 Task: Learn more about a sales navigator core.
Action: Mouse moved to (658, 88)
Screenshot: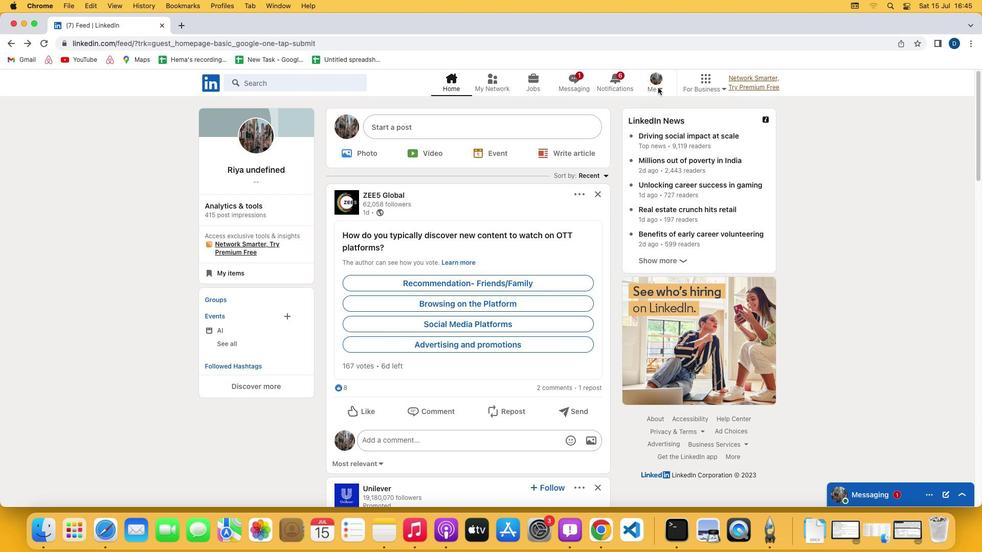 
Action: Mouse pressed left at (658, 88)
Screenshot: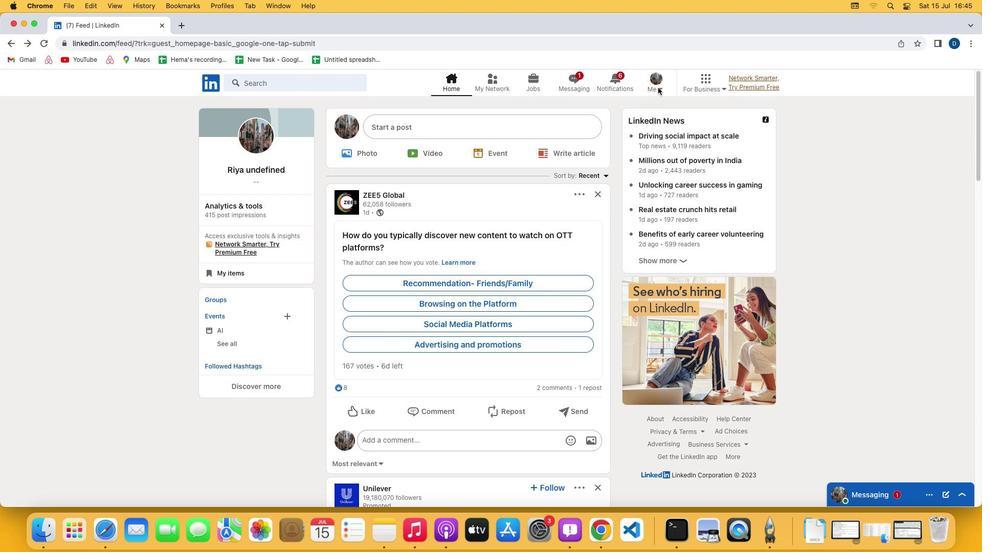 
Action: Mouse pressed left at (658, 88)
Screenshot: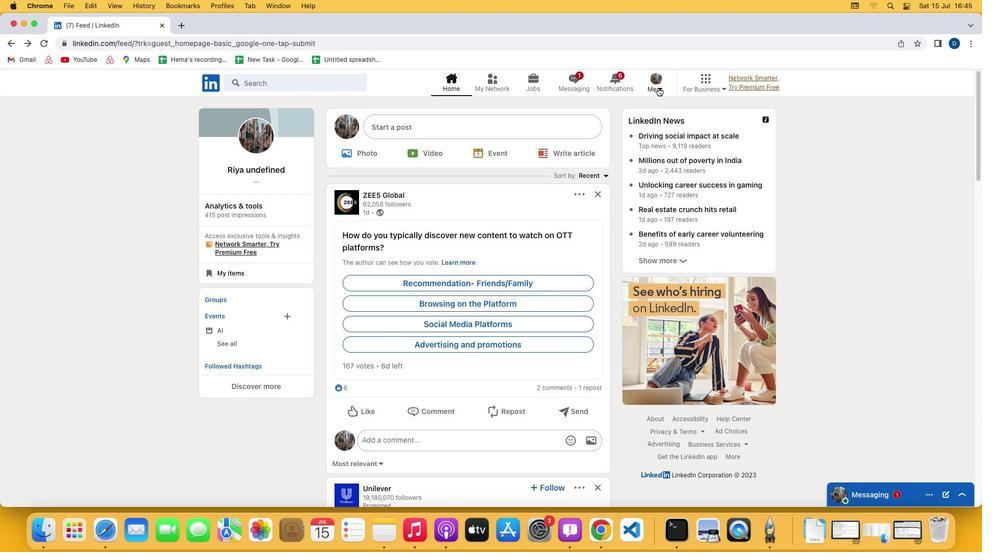 
Action: Mouse moved to (589, 192)
Screenshot: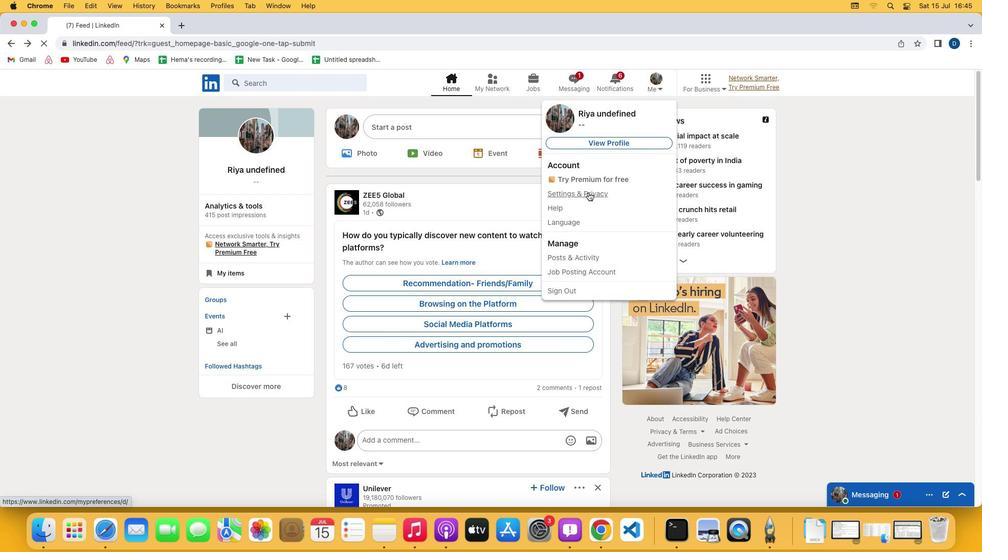 
Action: Mouse pressed left at (589, 192)
Screenshot: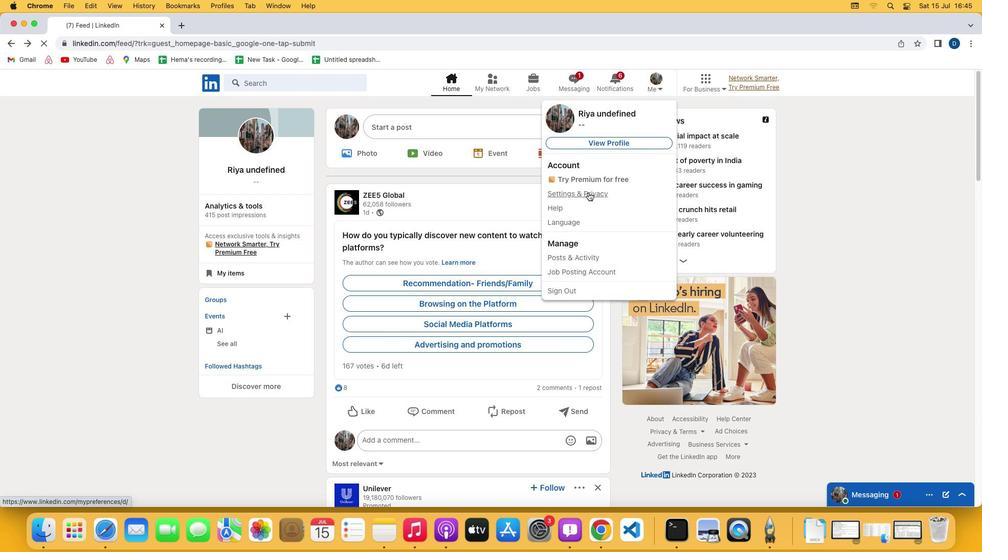 
Action: Mouse moved to (509, 303)
Screenshot: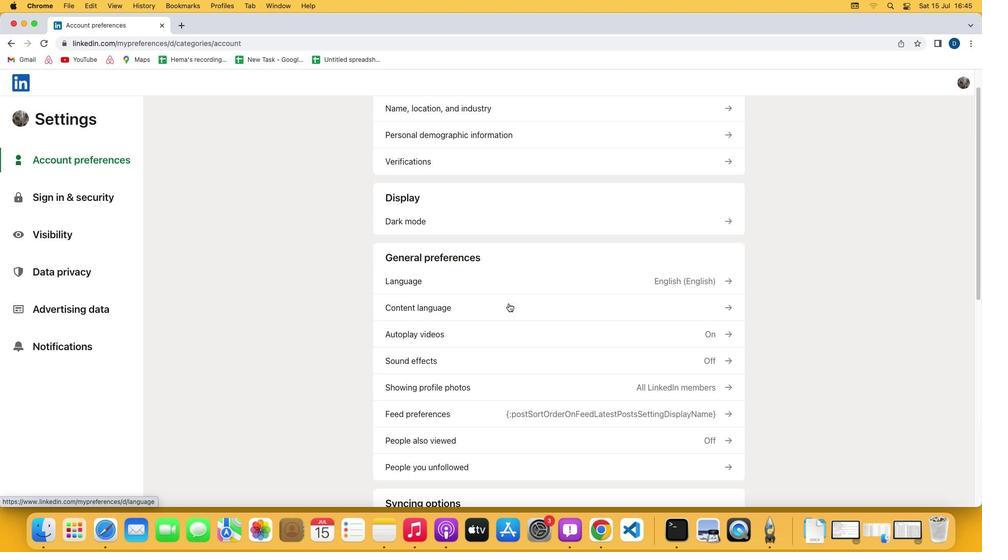 
Action: Mouse scrolled (509, 303) with delta (0, 0)
Screenshot: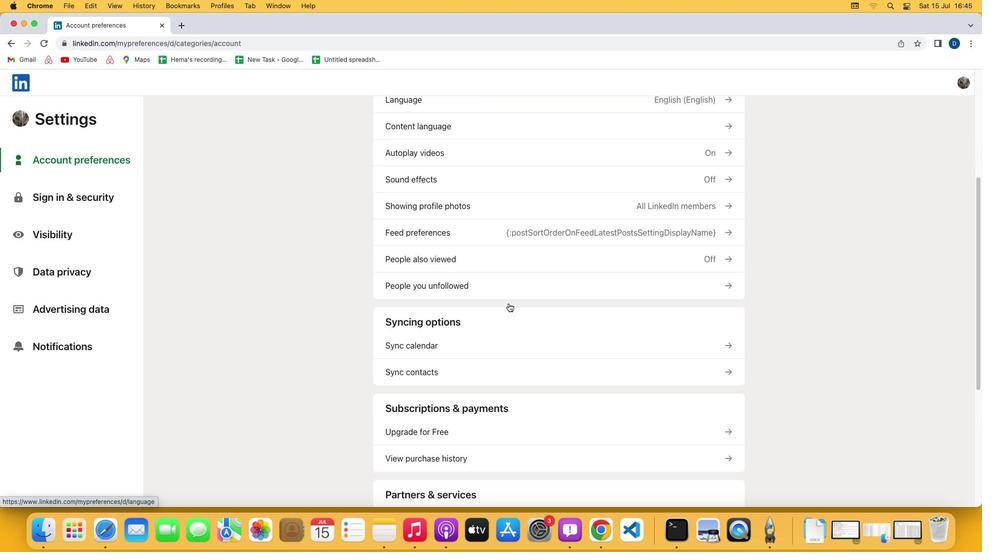 
Action: Mouse scrolled (509, 303) with delta (0, 0)
Screenshot: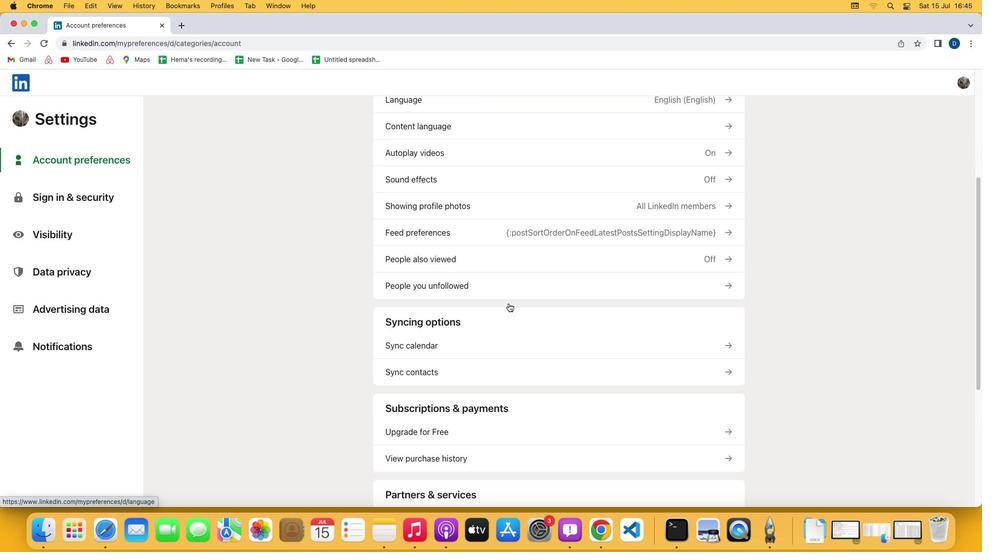 
Action: Mouse scrolled (509, 303) with delta (0, -1)
Screenshot: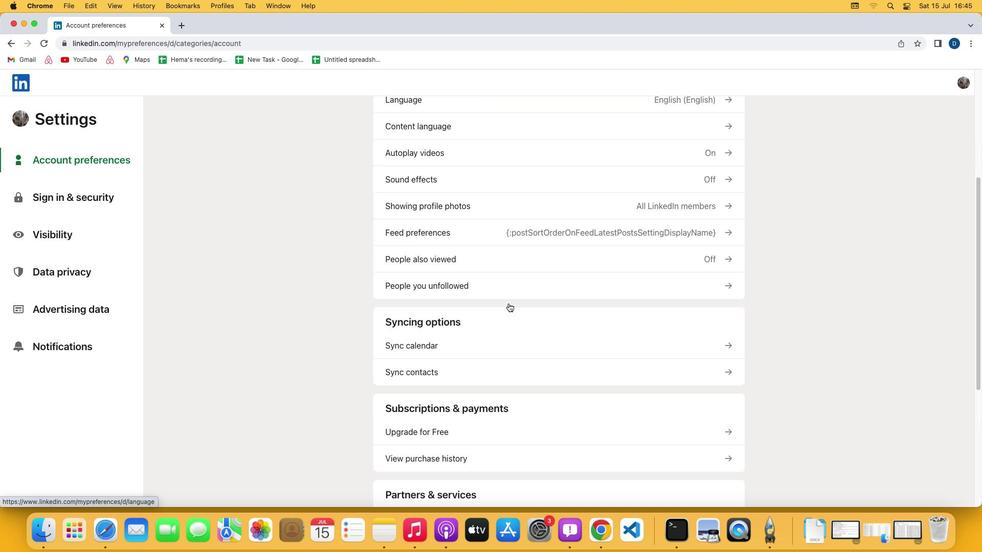 
Action: Mouse scrolled (509, 303) with delta (0, -2)
Screenshot: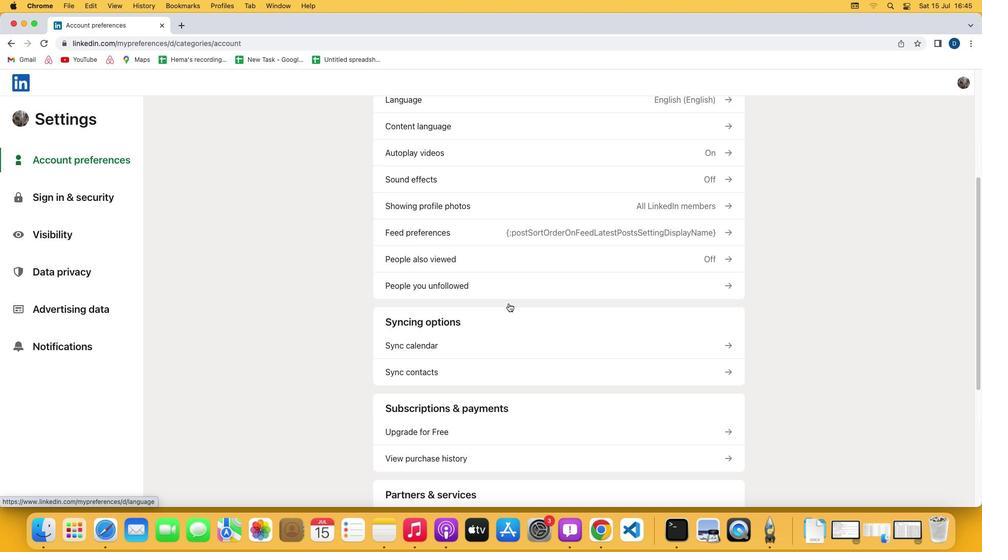 
Action: Mouse scrolled (509, 303) with delta (0, 0)
Screenshot: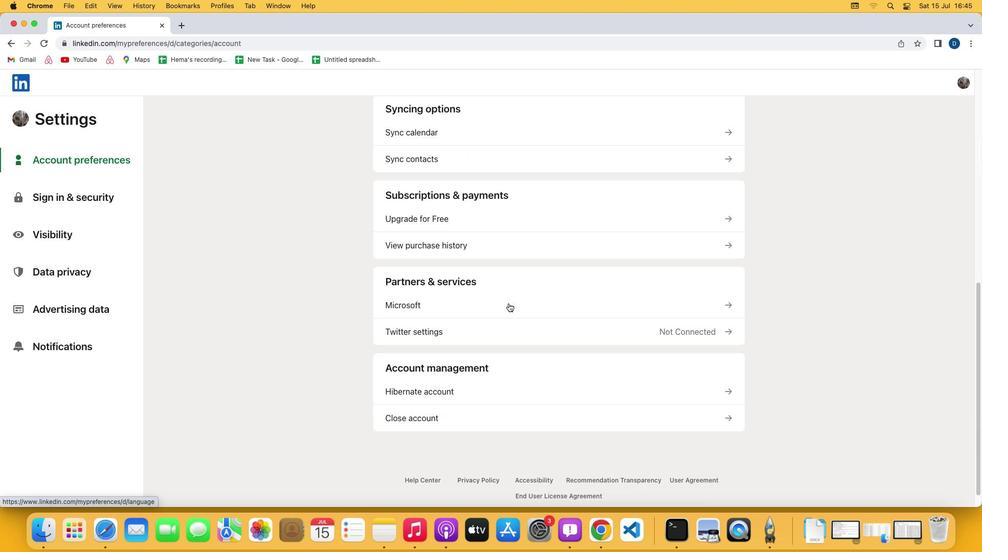 
Action: Mouse scrolled (509, 303) with delta (0, 0)
Screenshot: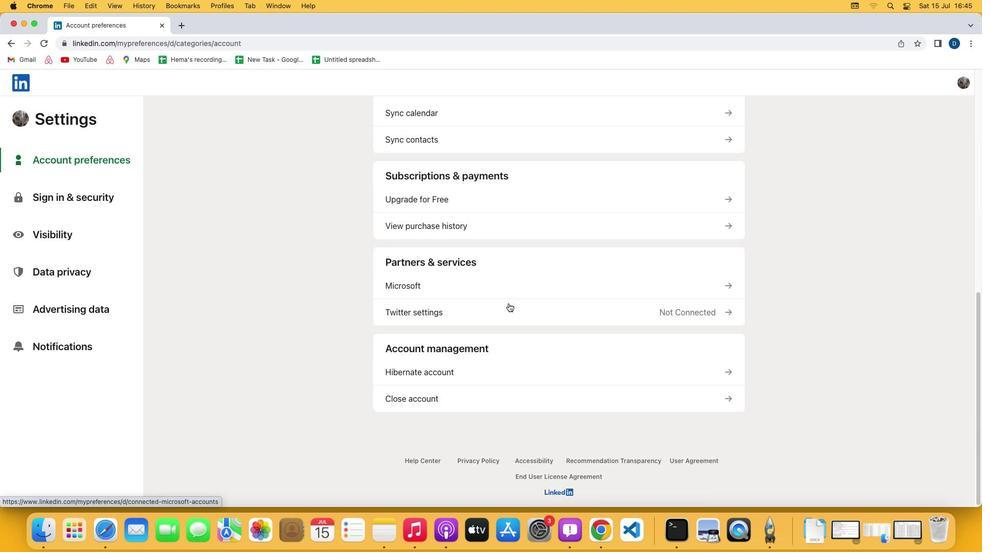 
Action: Mouse scrolled (509, 303) with delta (0, -1)
Screenshot: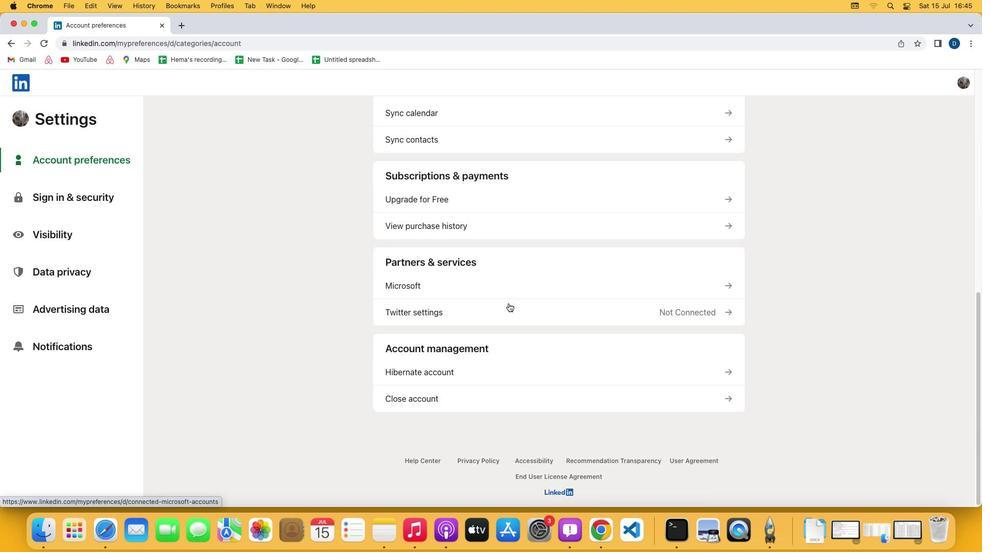 
Action: Mouse scrolled (509, 303) with delta (0, -2)
Screenshot: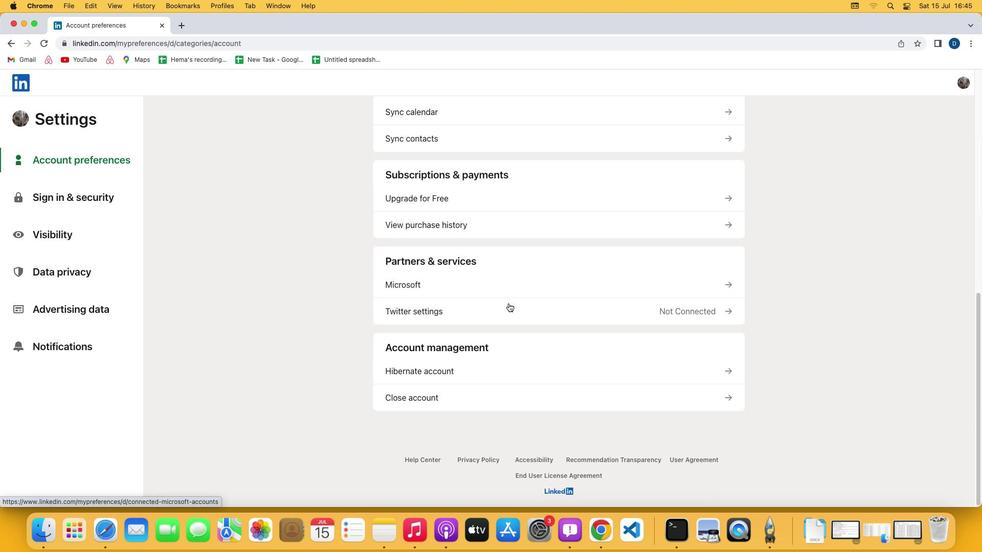 
Action: Mouse scrolled (509, 303) with delta (0, -3)
Screenshot: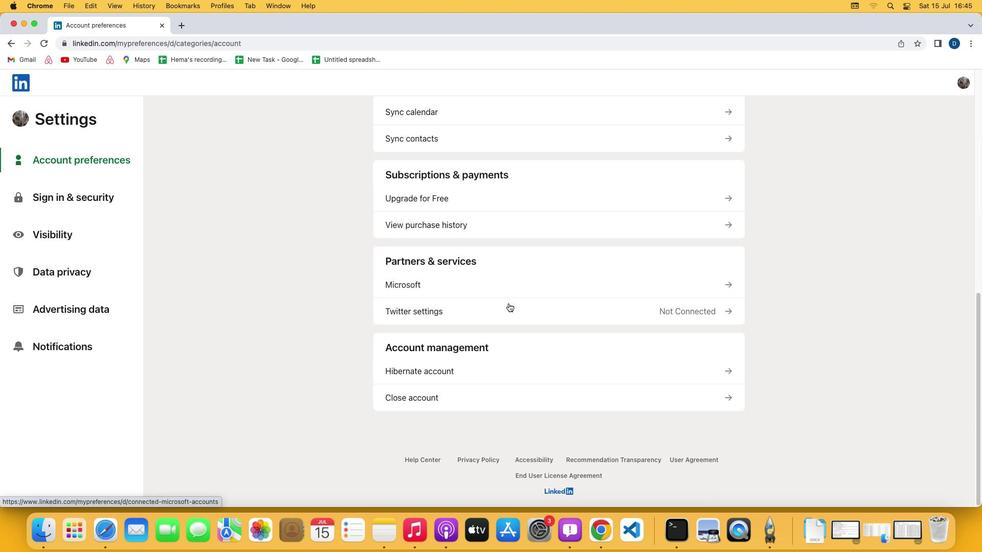 
Action: Mouse moved to (470, 204)
Screenshot: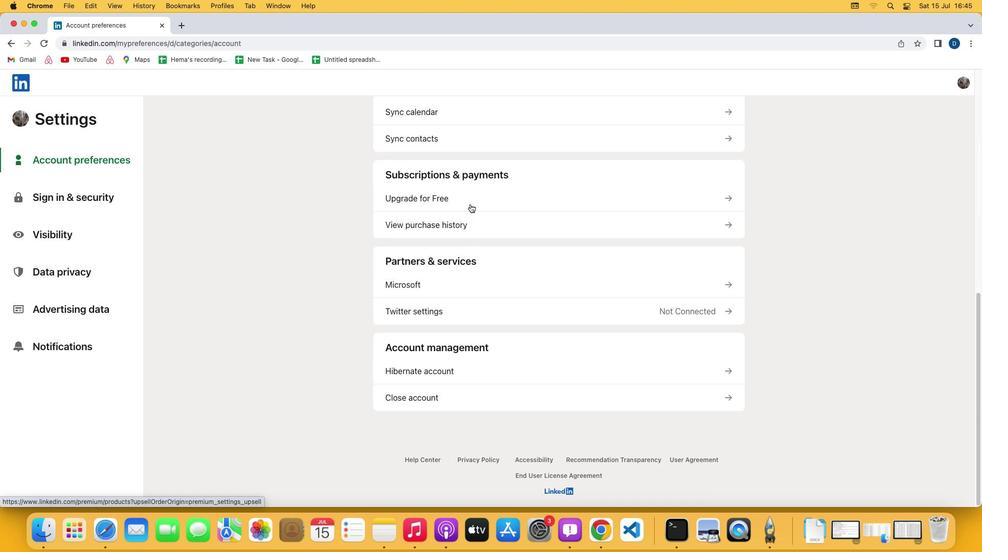 
Action: Mouse pressed left at (470, 204)
Screenshot: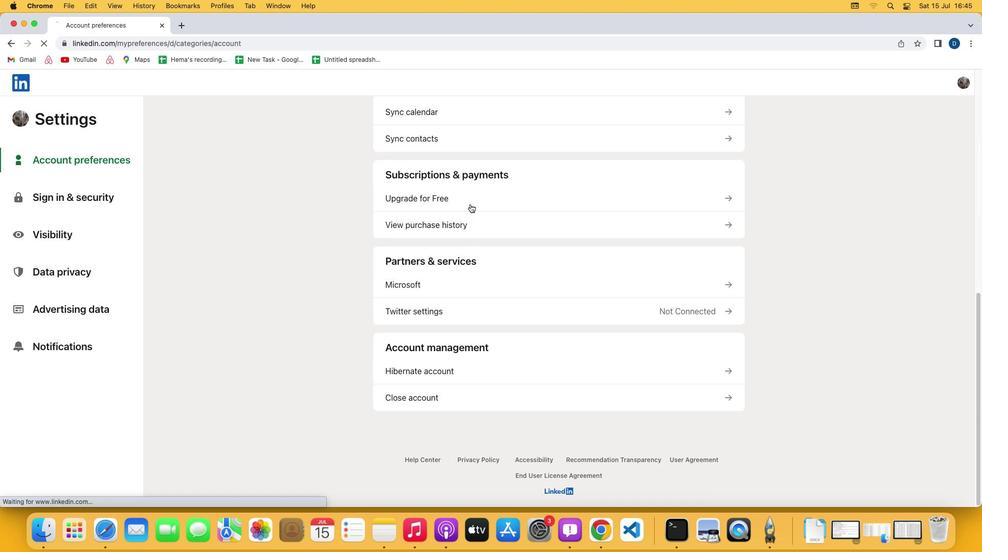 
Action: Mouse moved to (399, 280)
Screenshot: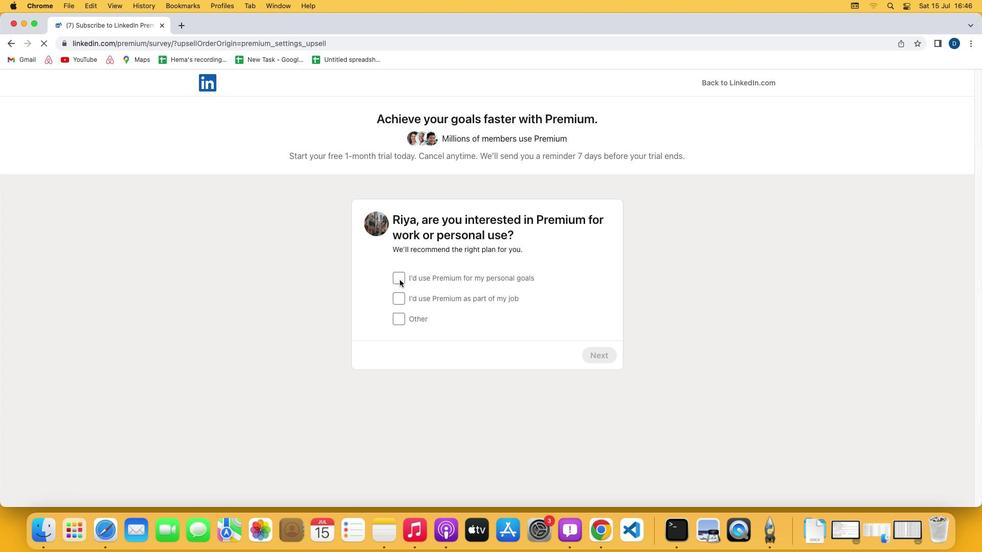 
Action: Mouse pressed left at (399, 280)
Screenshot: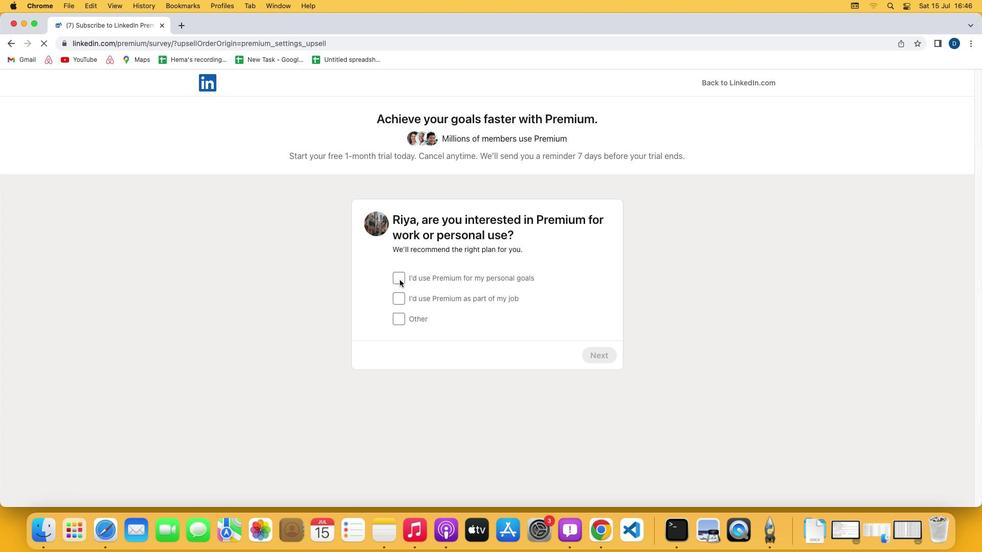 
Action: Mouse moved to (594, 352)
Screenshot: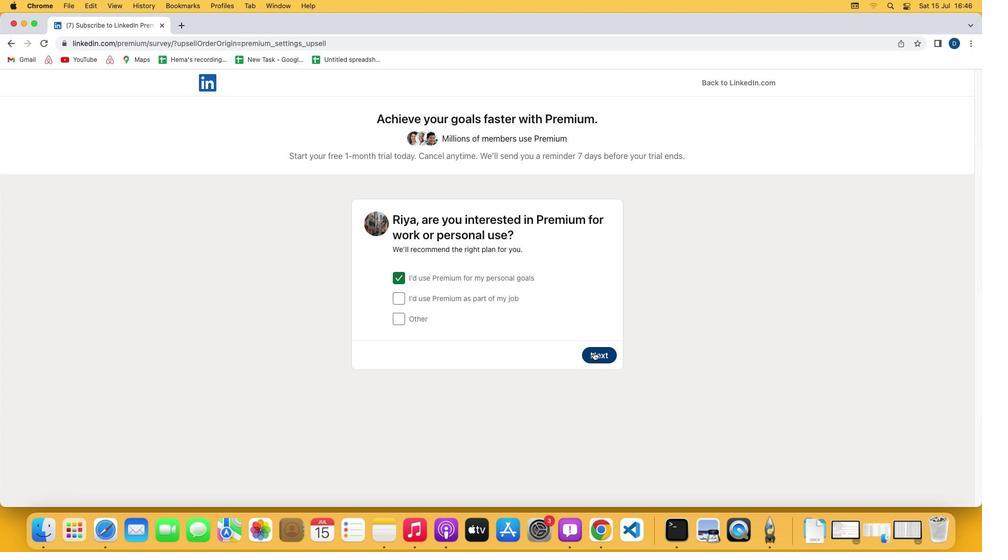 
Action: Mouse pressed left at (594, 352)
Screenshot: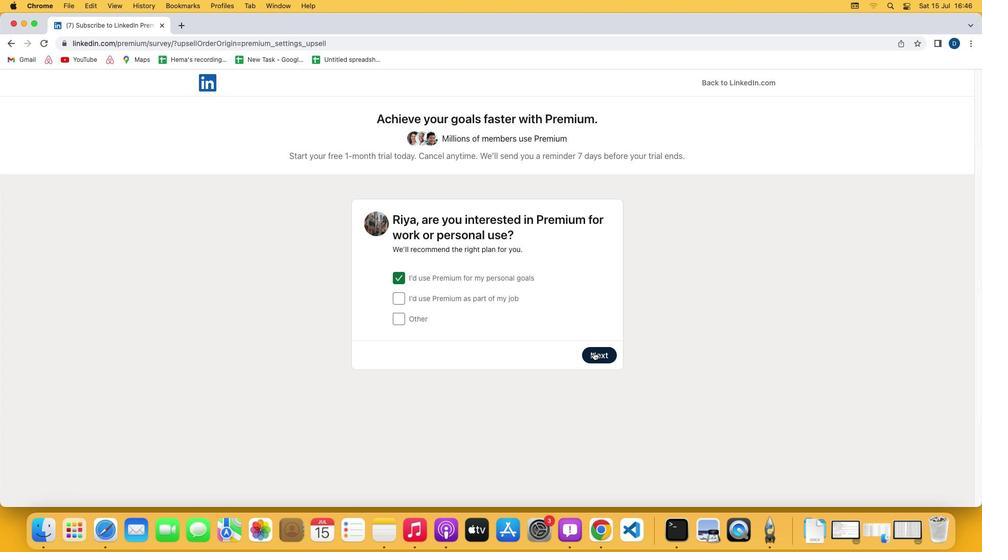 
Action: Mouse moved to (601, 416)
Screenshot: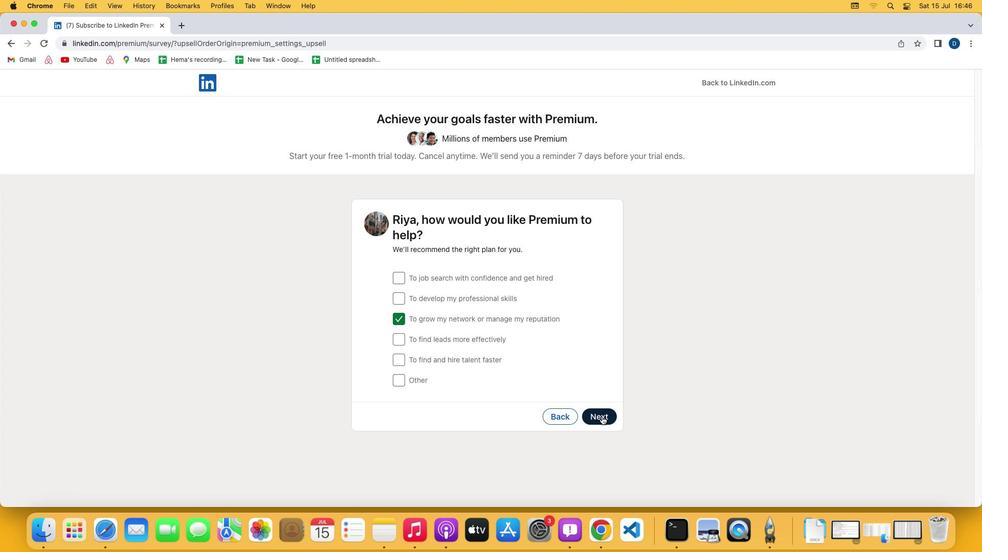 
Action: Mouse pressed left at (601, 416)
Screenshot: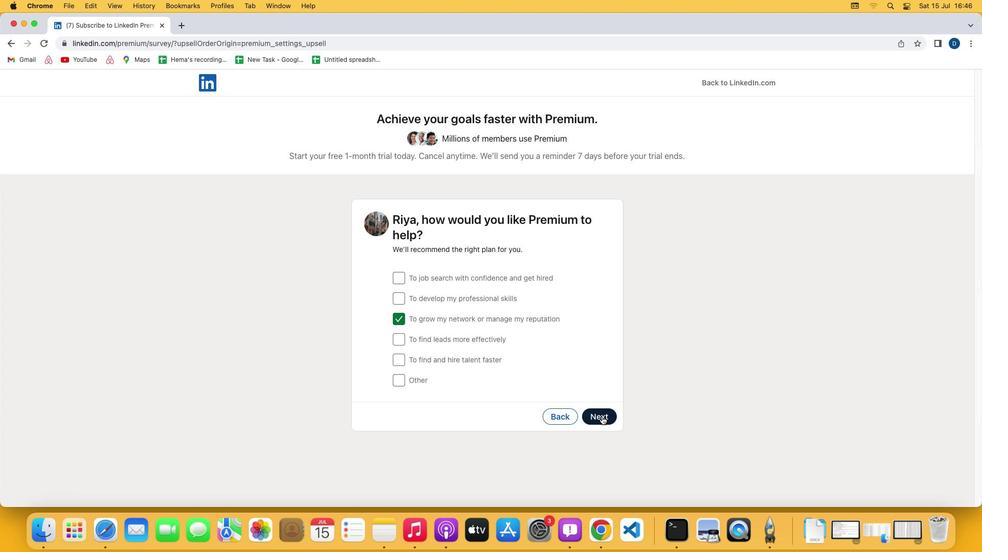 
Action: Mouse moved to (402, 362)
Screenshot: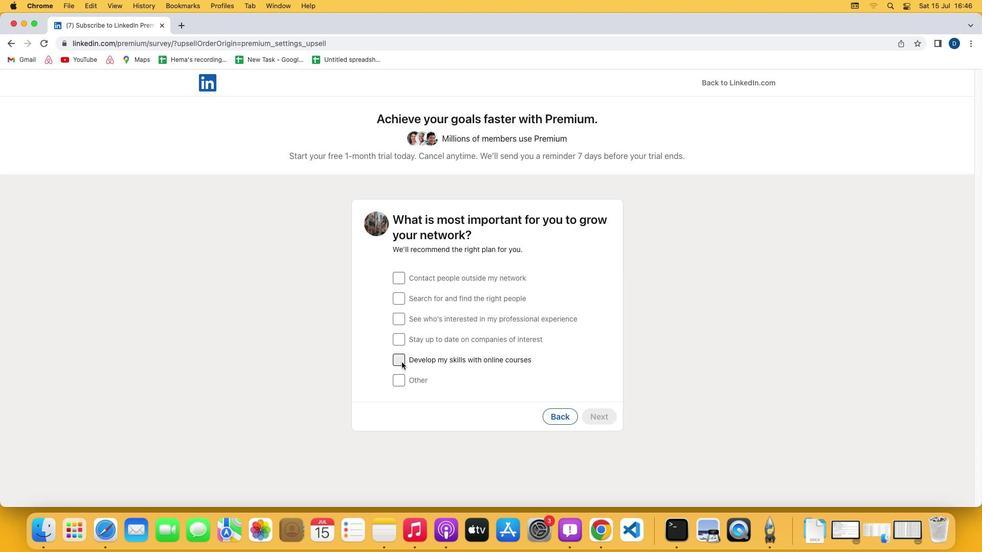 
Action: Mouse pressed left at (402, 362)
Screenshot: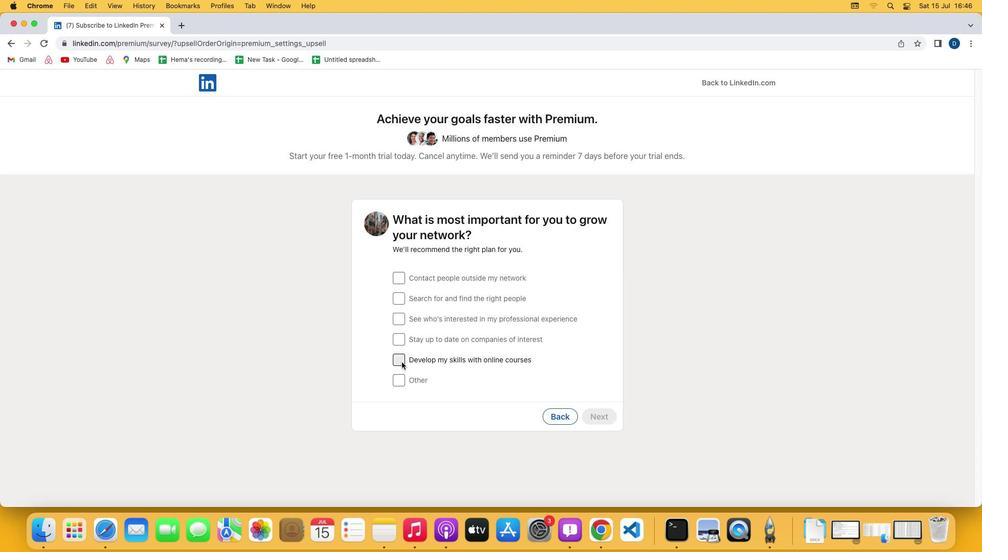 
Action: Mouse moved to (601, 420)
Screenshot: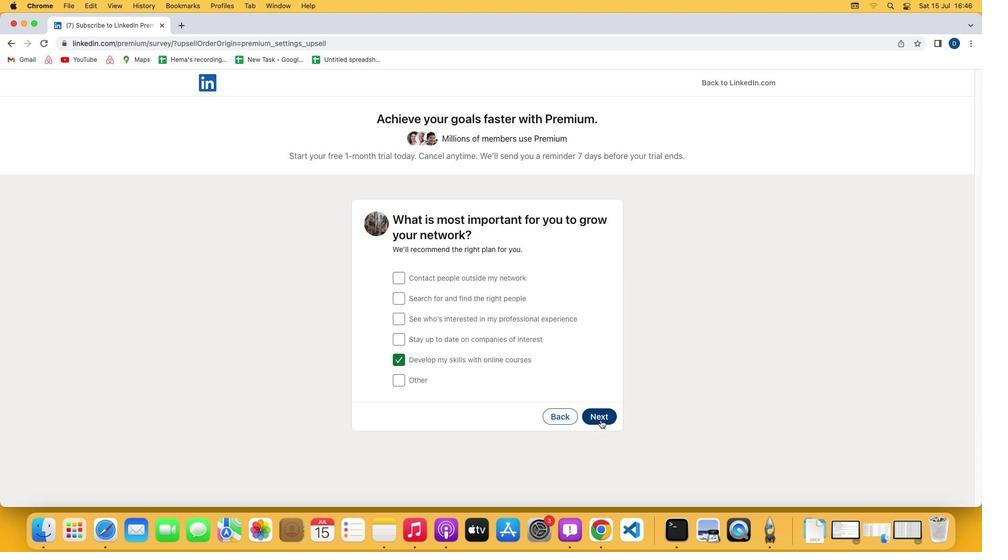 
Action: Mouse pressed left at (601, 420)
Screenshot: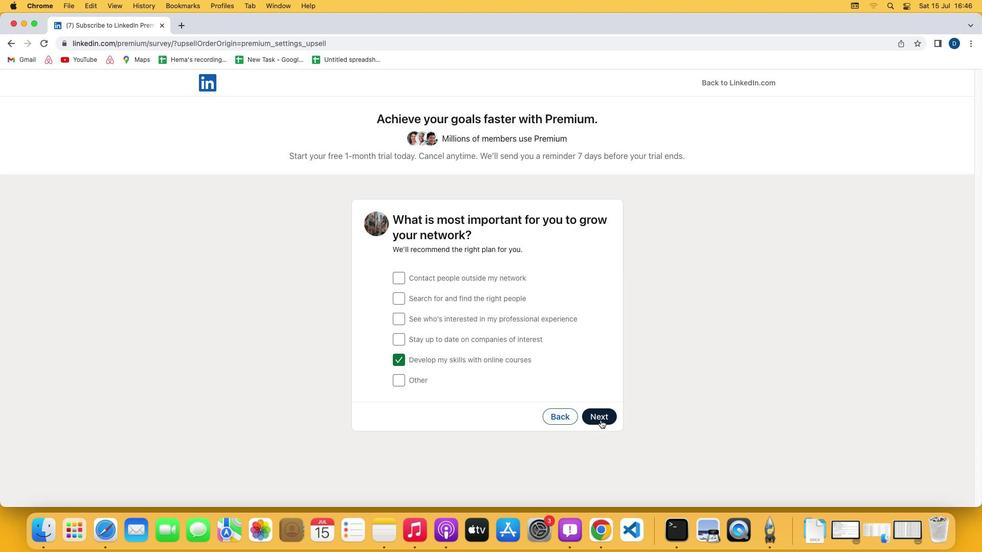 
Action: Mouse moved to (247, 503)
Screenshot: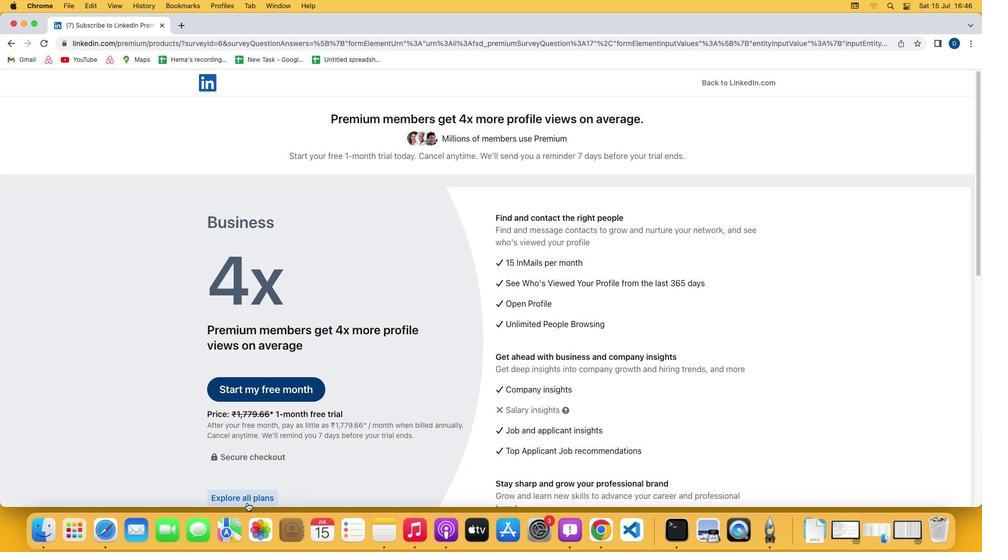 
Action: Mouse pressed left at (247, 503)
Screenshot: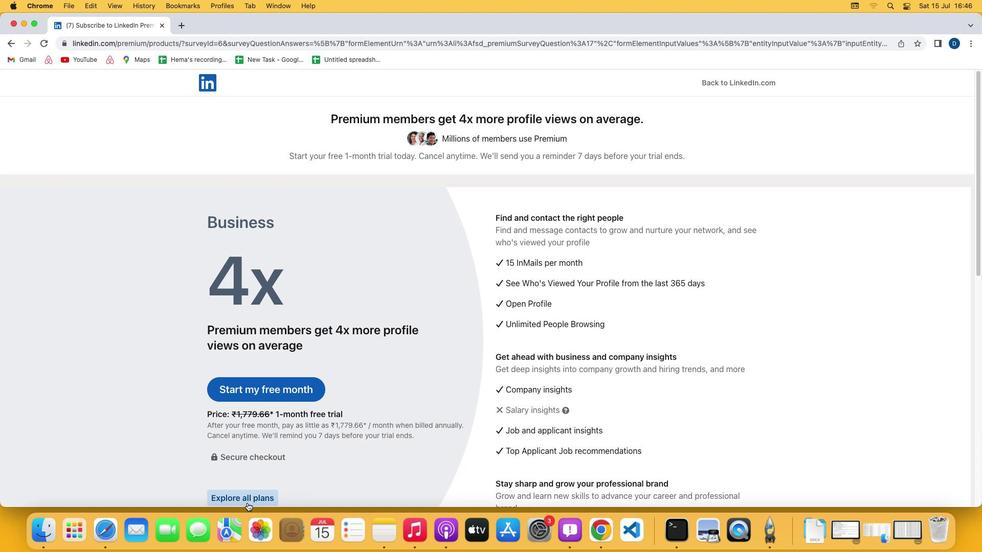 
Action: Mouse moved to (541, 424)
Screenshot: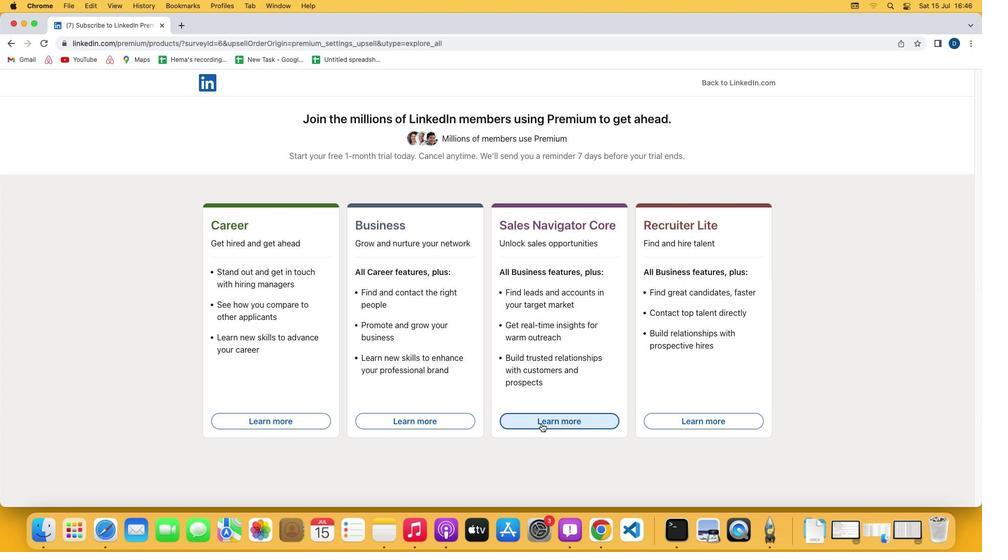 
Action: Mouse pressed left at (541, 424)
Screenshot: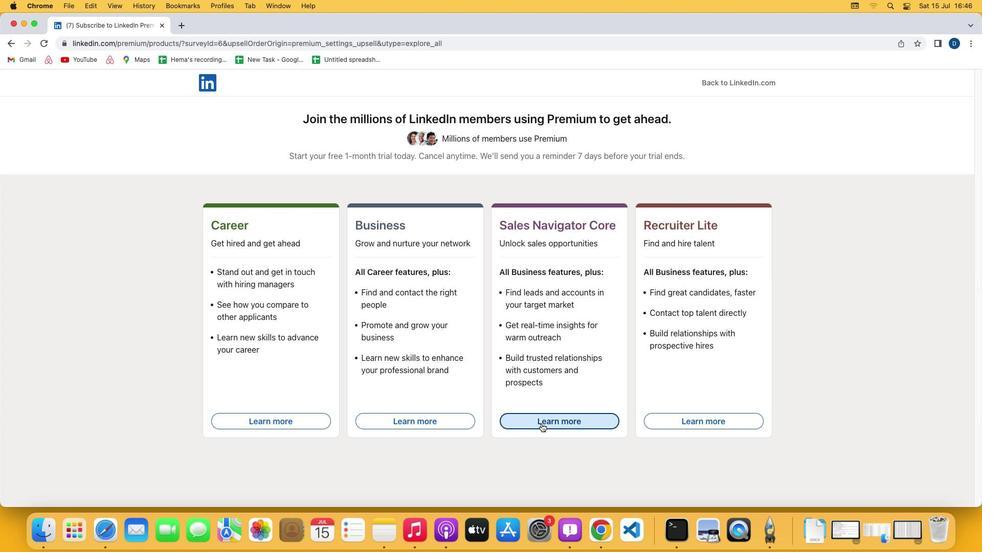 
